Task: Add Attachment from Google Drive to Card Card0000000387 in Board Board0000000097 in Workspace WS0000000033 in Trello. Add Cover Orange to Card Card0000000387 in Board Board0000000097 in Workspace WS0000000033 in Trello. Add "Add Label …" with "Title" Title0000000387 to Button Button0000000387 to Card Card0000000387 in Board Board0000000097 in Workspace WS0000000033 in Trello. Add Description DS0000000387 to Card Card0000000387 in Board Board0000000097 in Workspace WS0000000033 in Trello. Add Comment CM0000000387 to Card Card0000000387 in Board Board0000000097 in Workspace WS0000000033 in Trello
Action: Mouse moved to (330, 425)
Screenshot: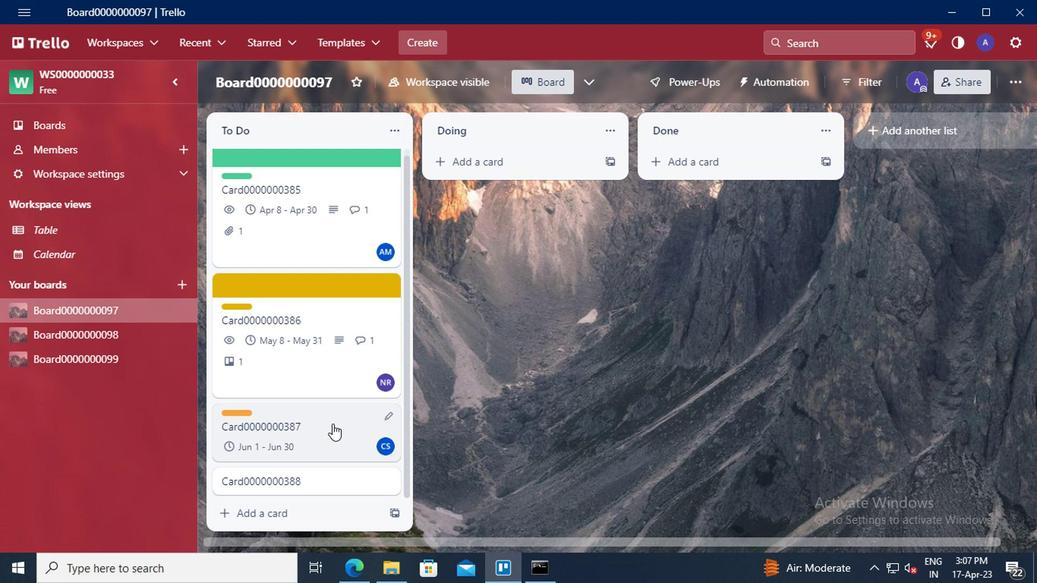 
Action: Mouse pressed left at (330, 425)
Screenshot: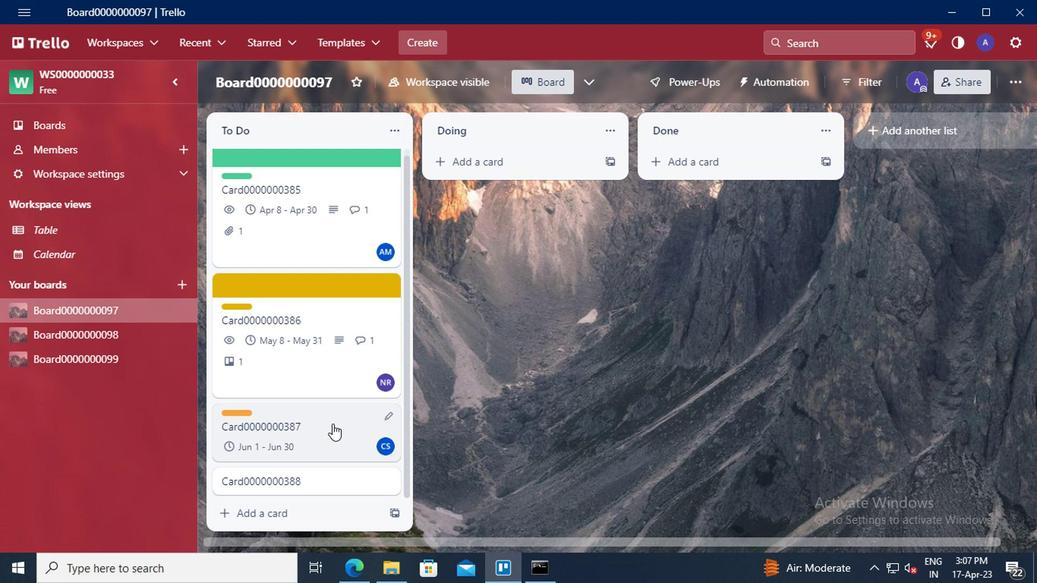 
Action: Mouse moved to (702, 265)
Screenshot: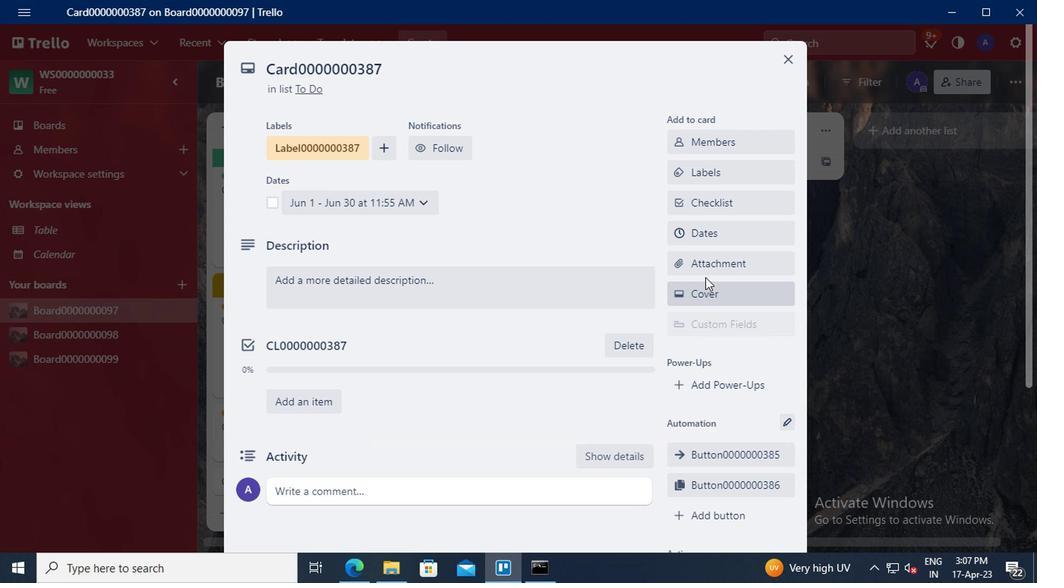 
Action: Mouse pressed left at (702, 265)
Screenshot: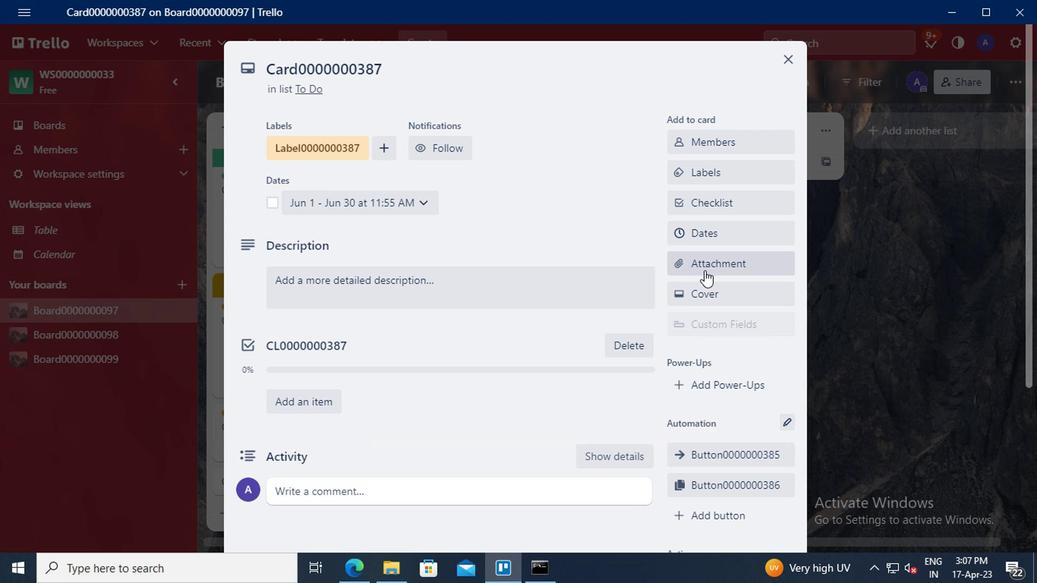 
Action: Mouse moved to (699, 181)
Screenshot: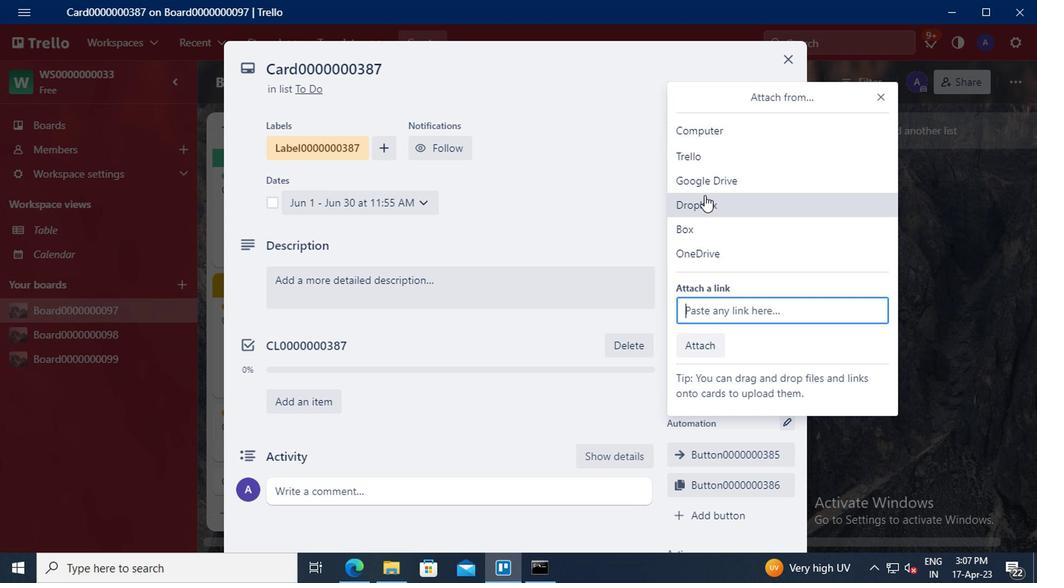 
Action: Mouse pressed left at (699, 181)
Screenshot: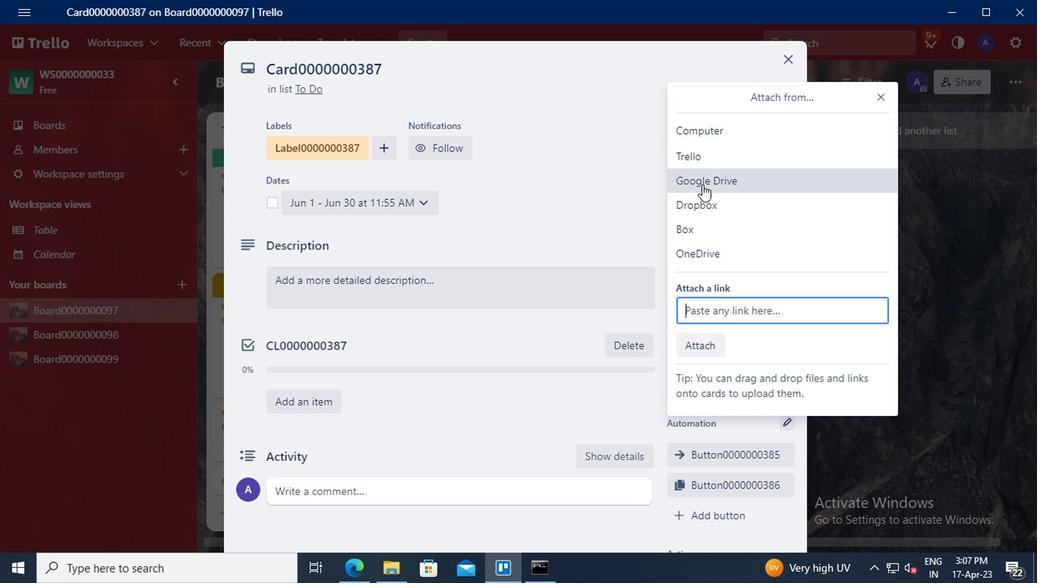 
Action: Mouse moved to (224, 255)
Screenshot: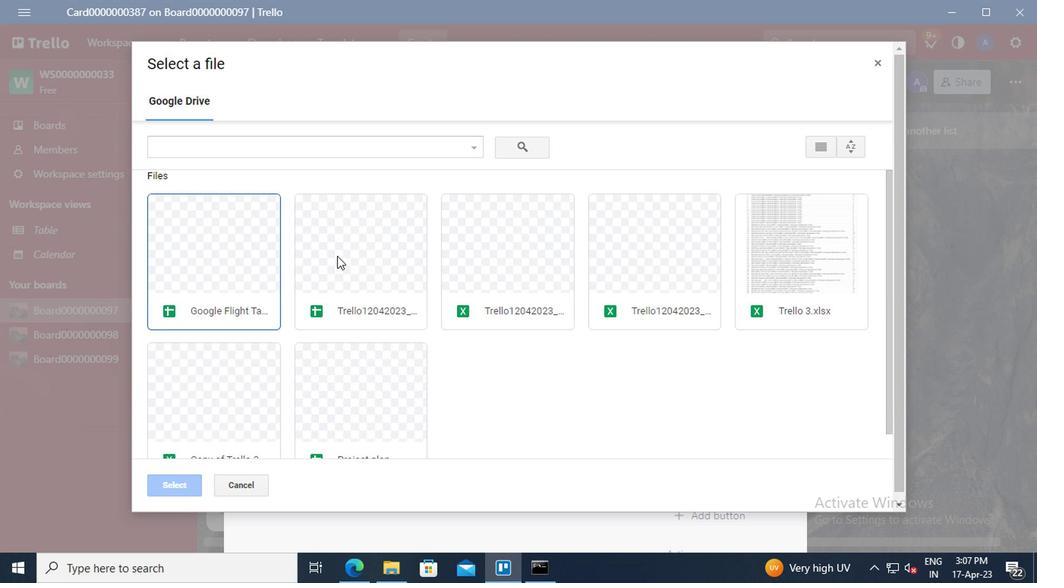 
Action: Mouse pressed left at (224, 255)
Screenshot: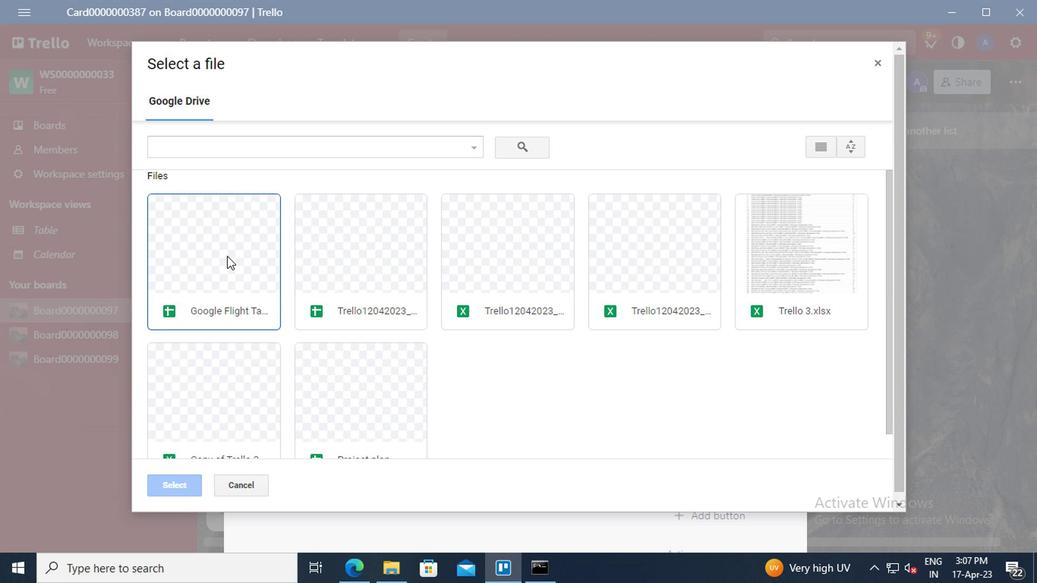 
Action: Mouse moved to (186, 484)
Screenshot: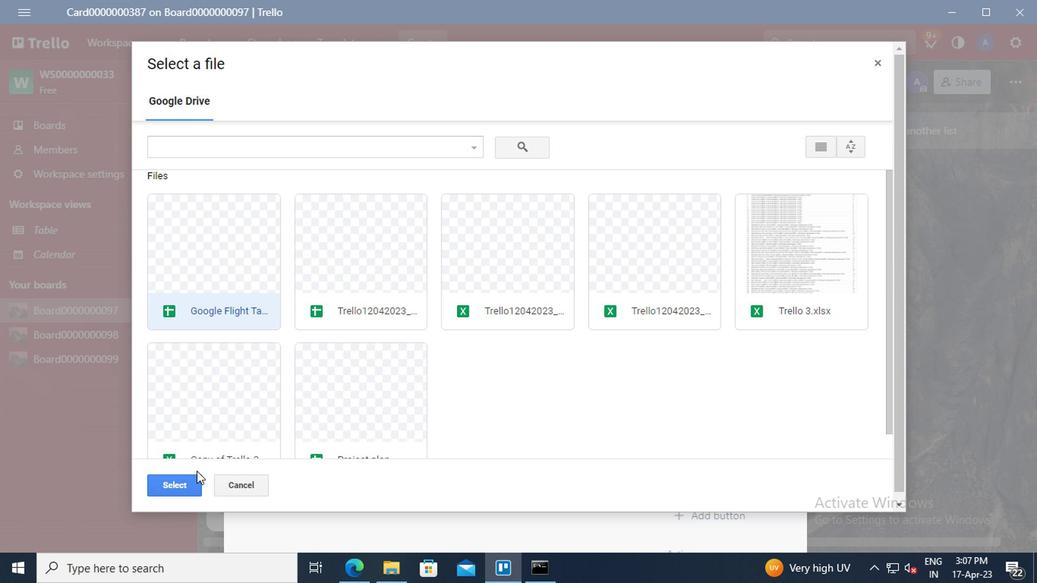 
Action: Mouse pressed left at (186, 484)
Screenshot: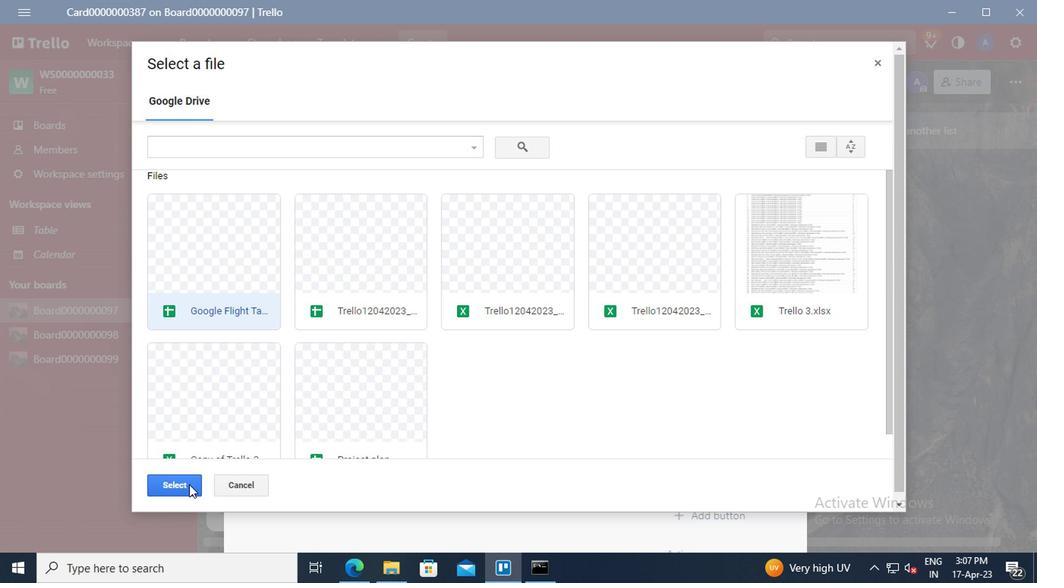 
Action: Mouse moved to (693, 295)
Screenshot: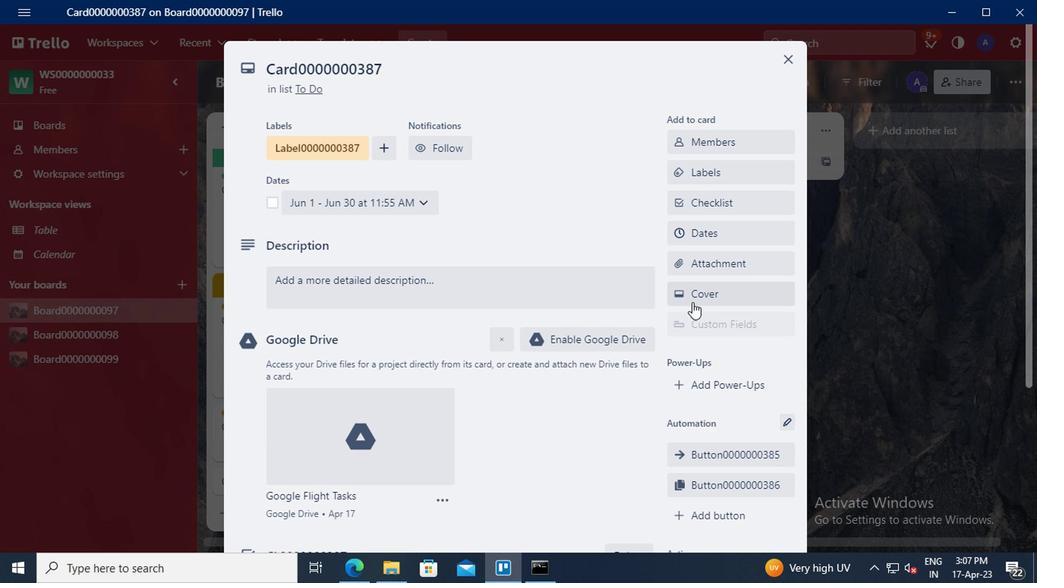
Action: Mouse pressed left at (693, 295)
Screenshot: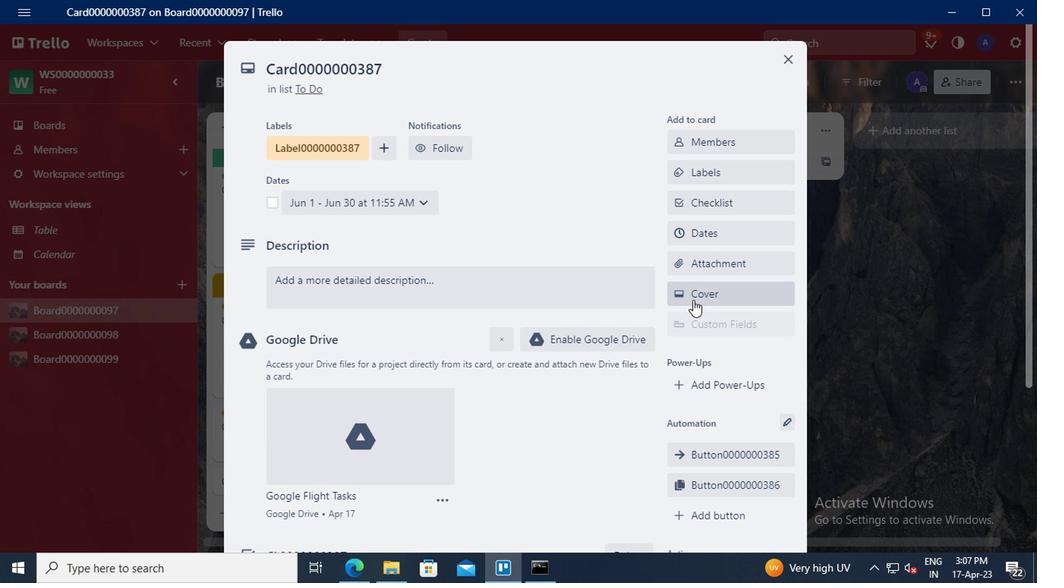 
Action: Mouse moved to (778, 250)
Screenshot: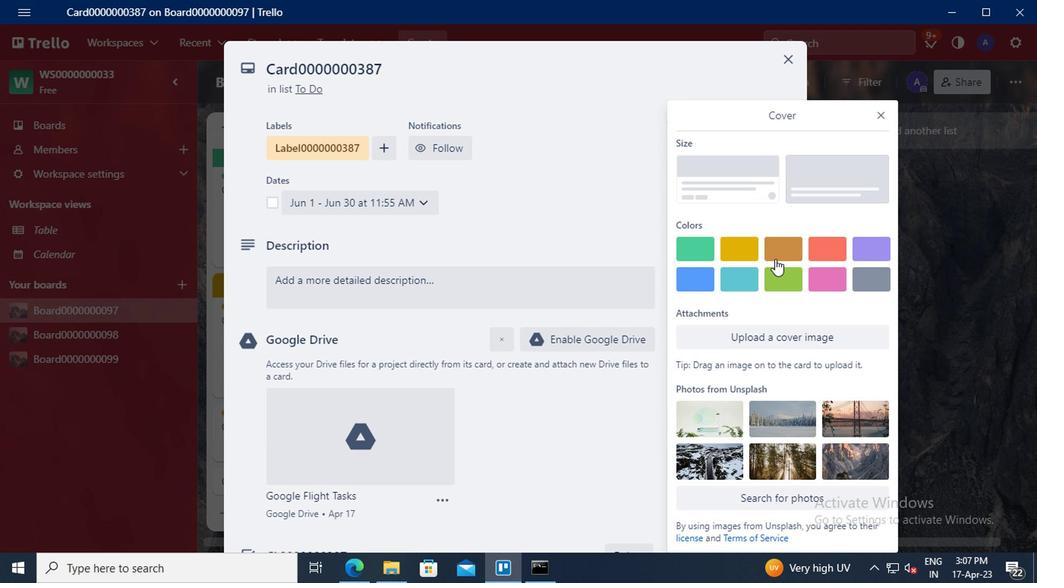 
Action: Mouse pressed left at (778, 250)
Screenshot: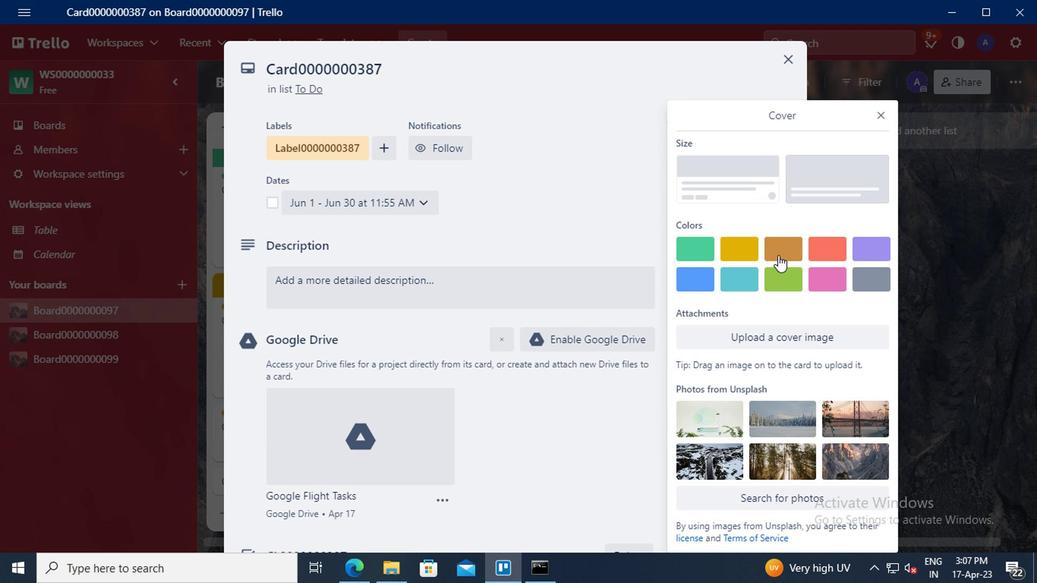 
Action: Mouse moved to (880, 82)
Screenshot: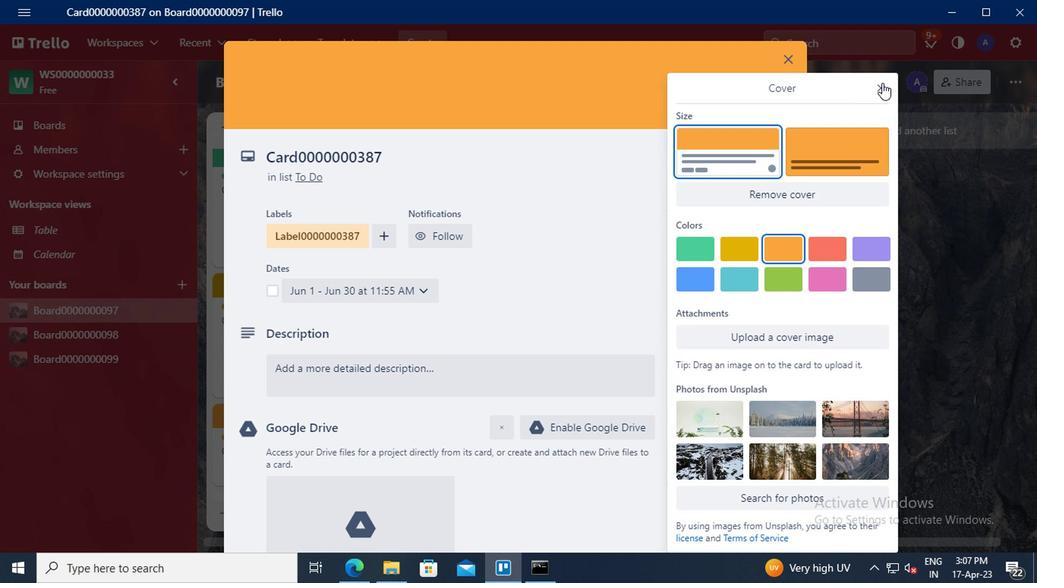 
Action: Mouse pressed left at (880, 82)
Screenshot: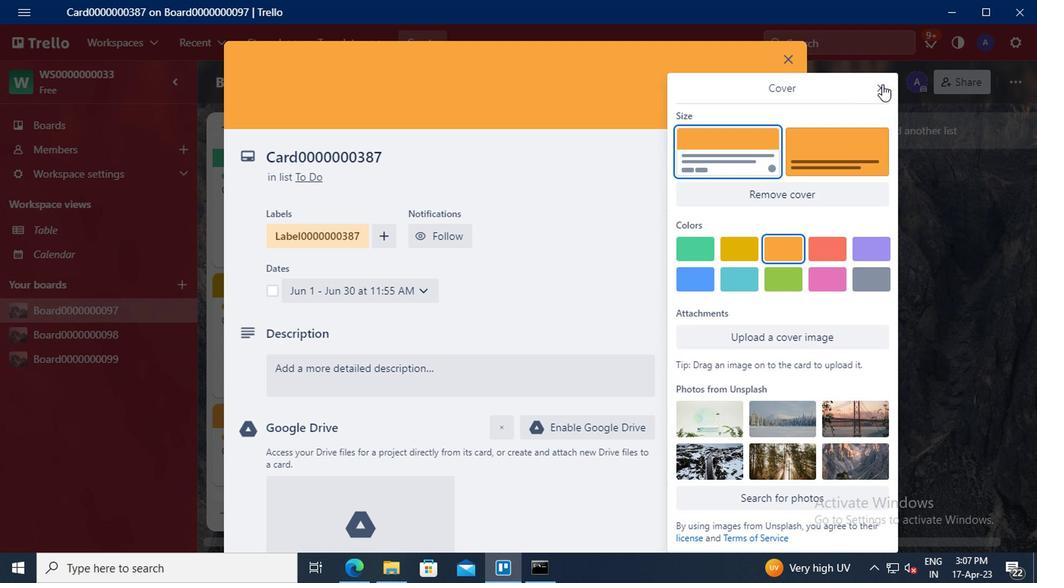 
Action: Mouse moved to (723, 252)
Screenshot: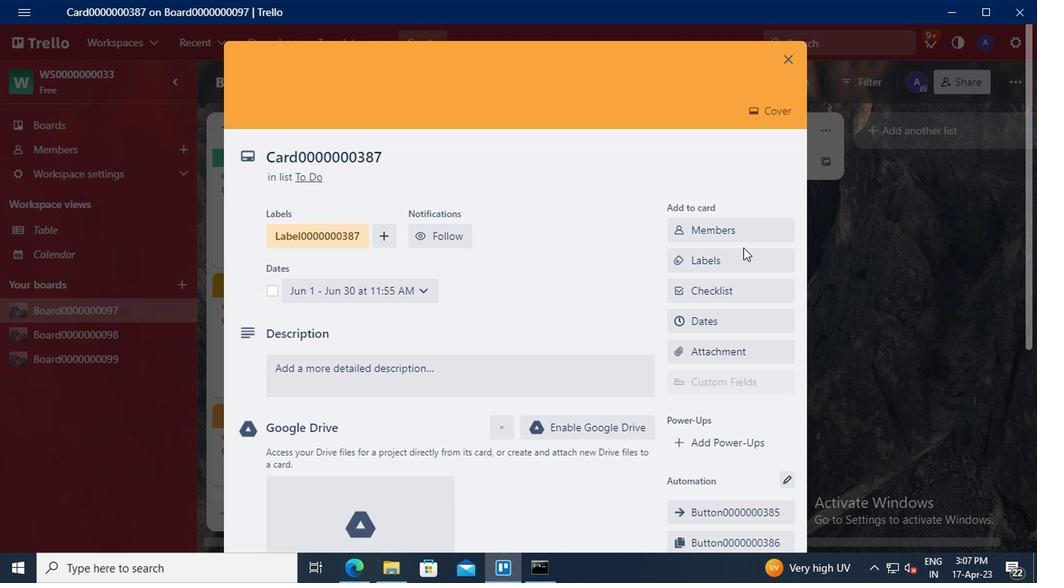 
Action: Mouse scrolled (723, 251) with delta (0, -1)
Screenshot: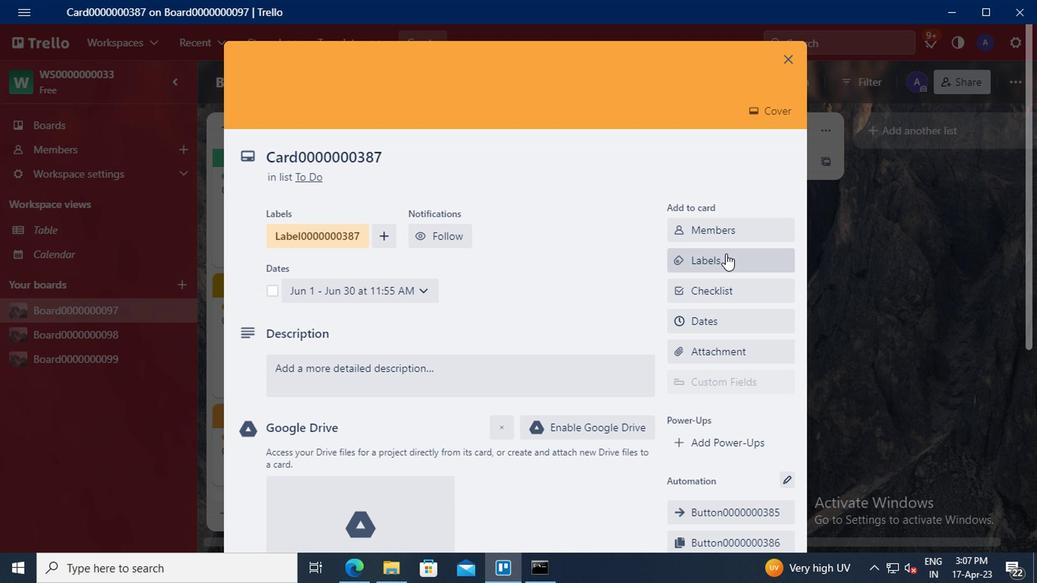 
Action: Mouse scrolled (723, 251) with delta (0, -1)
Screenshot: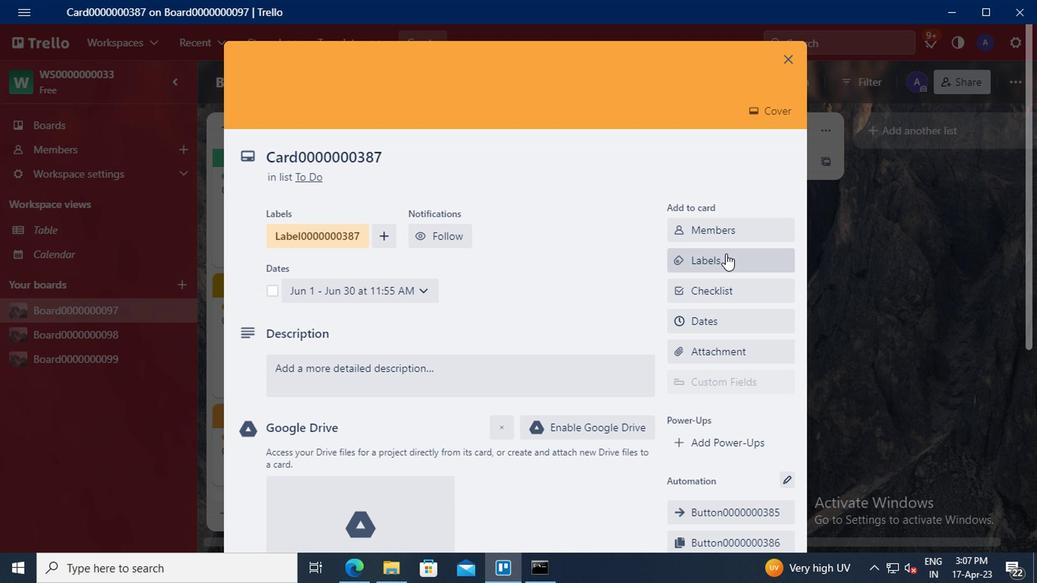 
Action: Mouse scrolled (723, 251) with delta (0, -1)
Screenshot: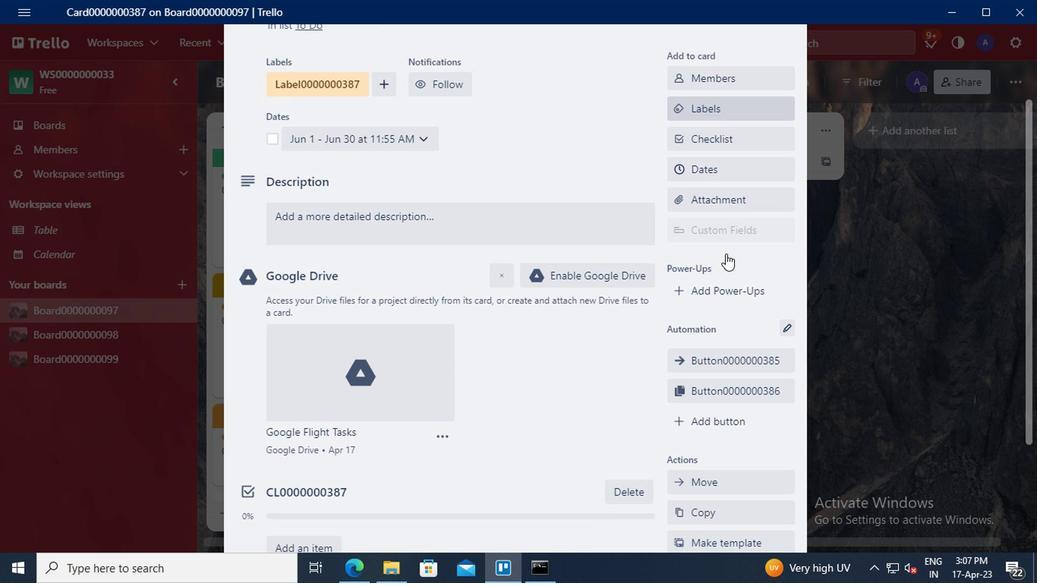 
Action: Mouse moved to (730, 338)
Screenshot: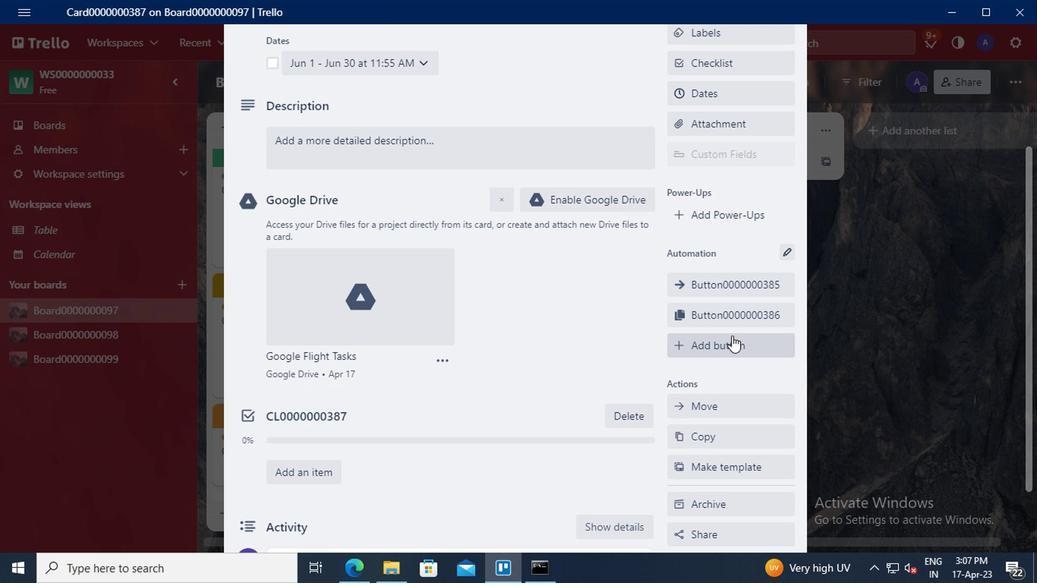 
Action: Mouse pressed left at (730, 338)
Screenshot: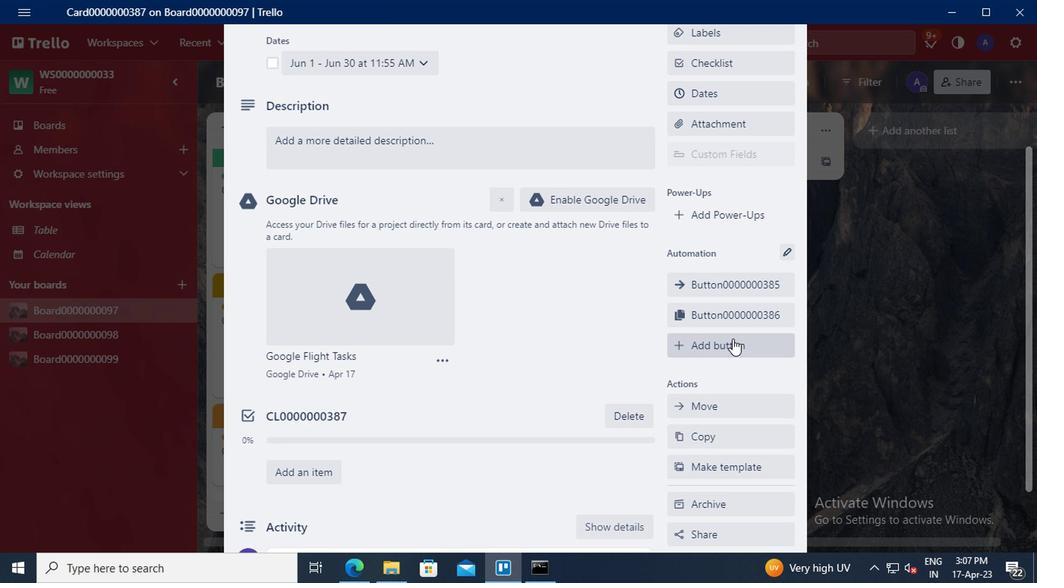 
Action: Mouse moved to (721, 199)
Screenshot: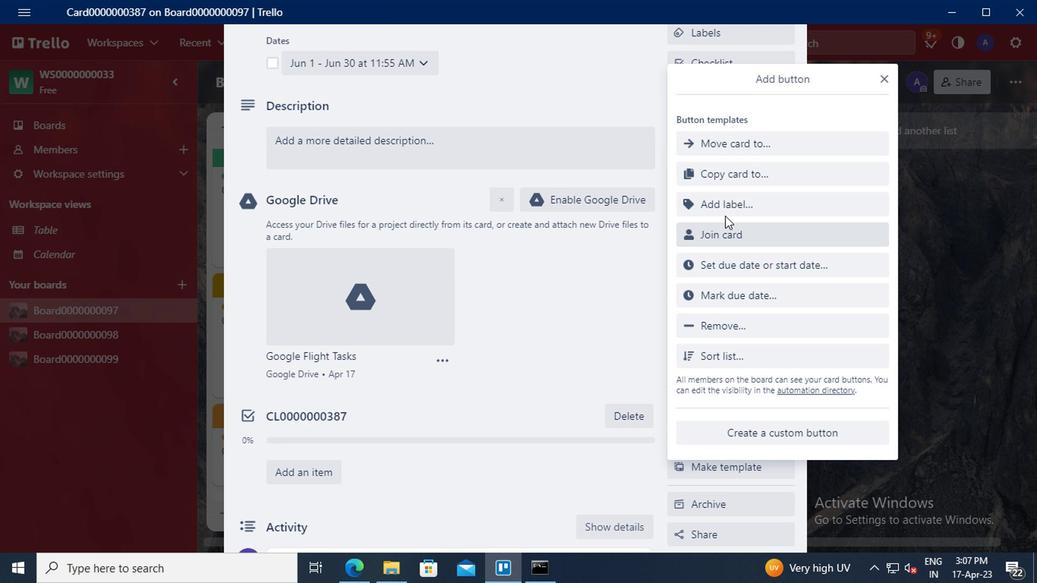 
Action: Mouse pressed left at (721, 199)
Screenshot: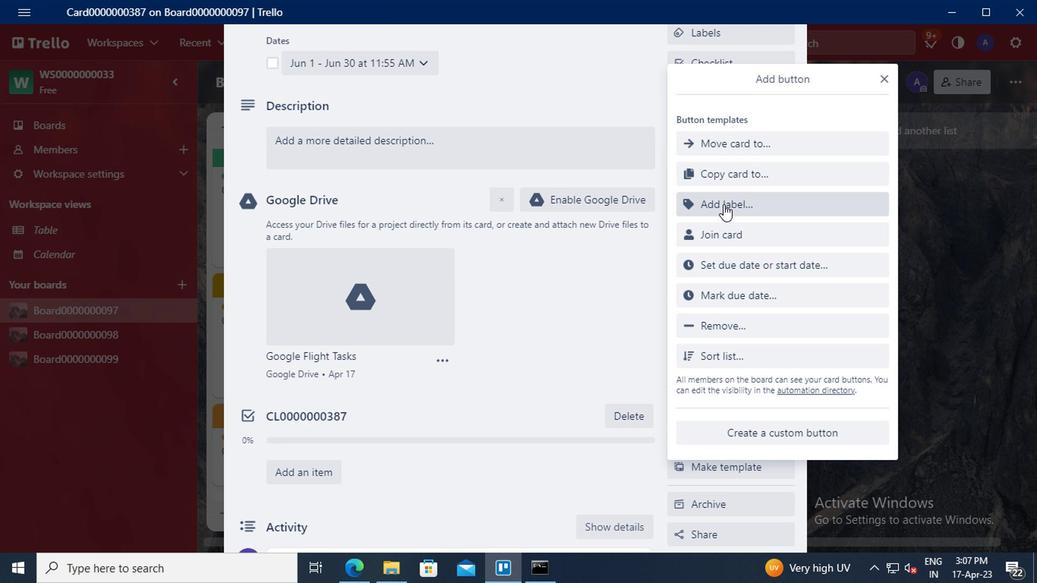 
Action: Mouse moved to (729, 142)
Screenshot: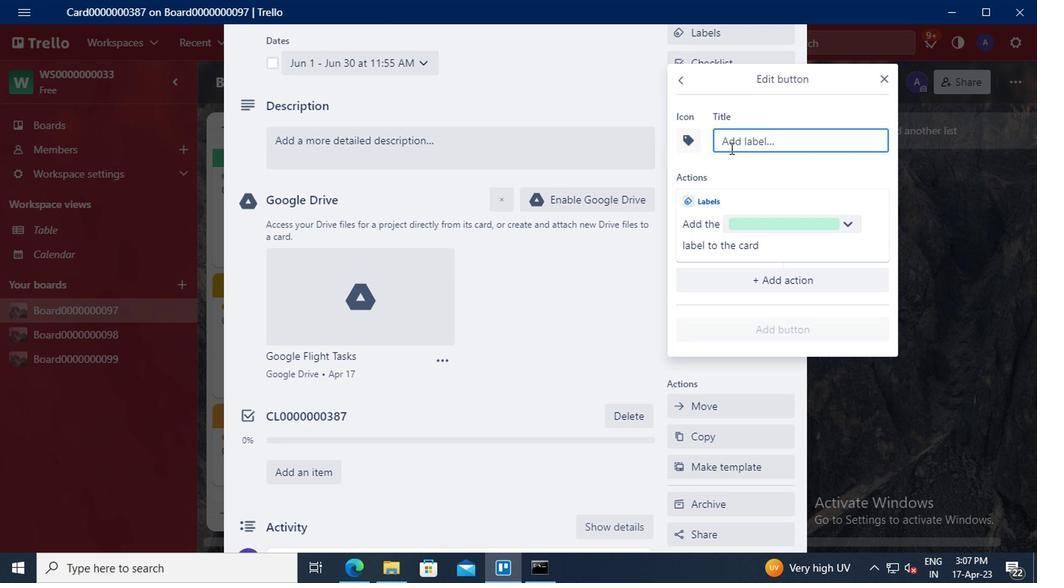 
Action: Mouse pressed left at (729, 142)
Screenshot: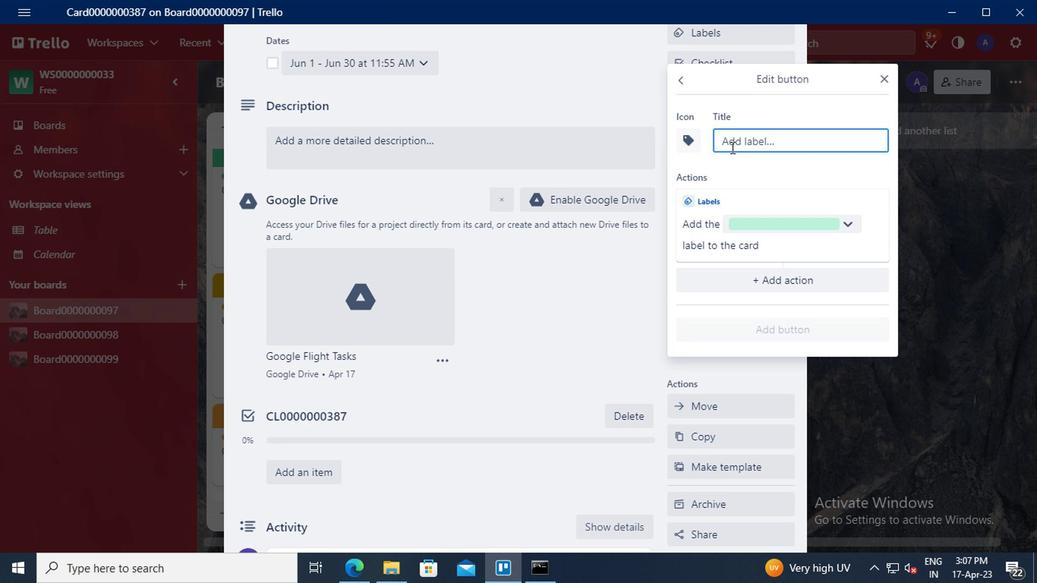 
Action: Key pressed <Key.shift>TITLE0000000387
Screenshot: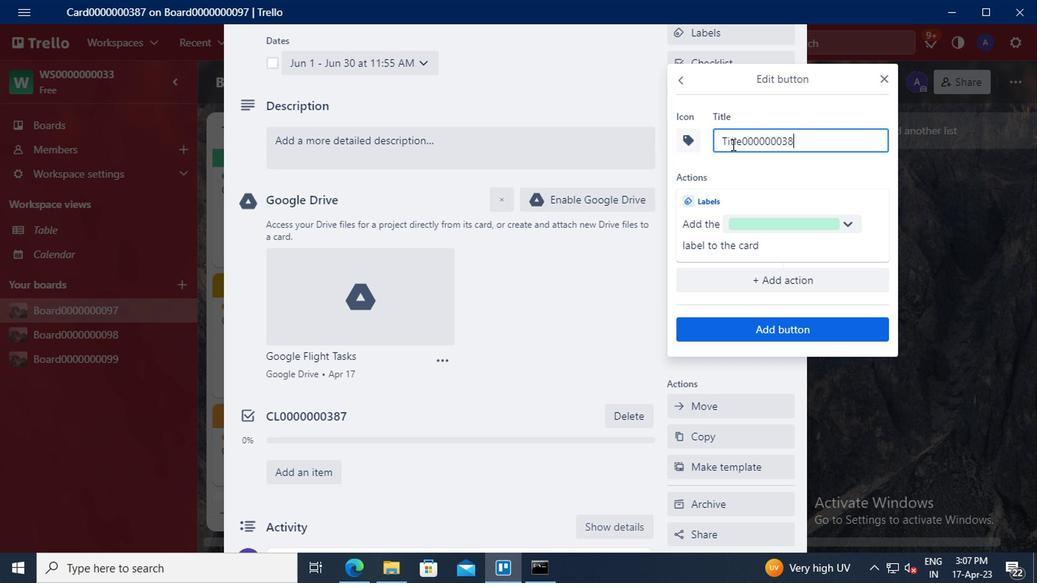 
Action: Mouse moved to (748, 329)
Screenshot: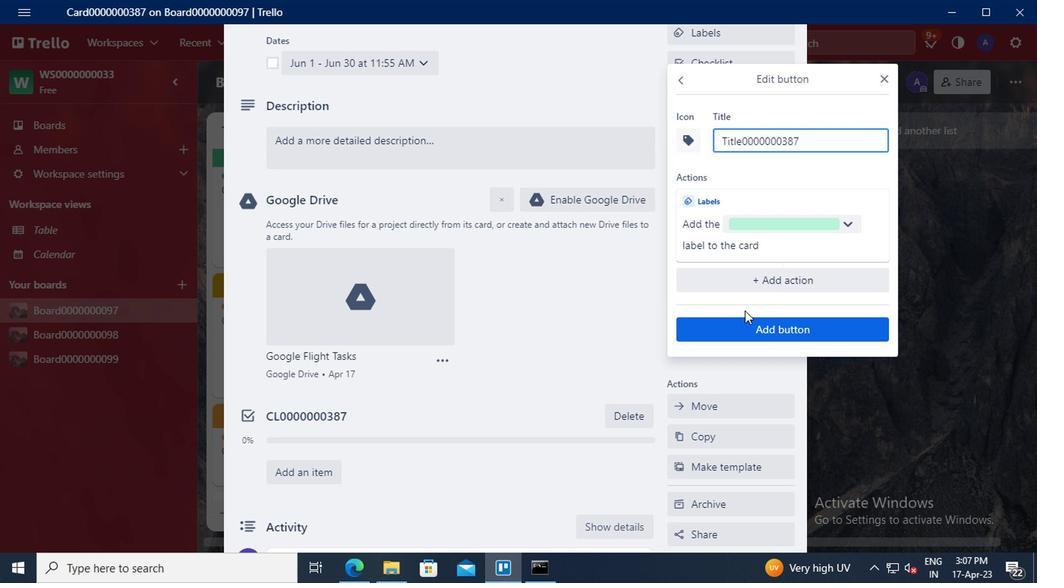 
Action: Mouse pressed left at (748, 329)
Screenshot: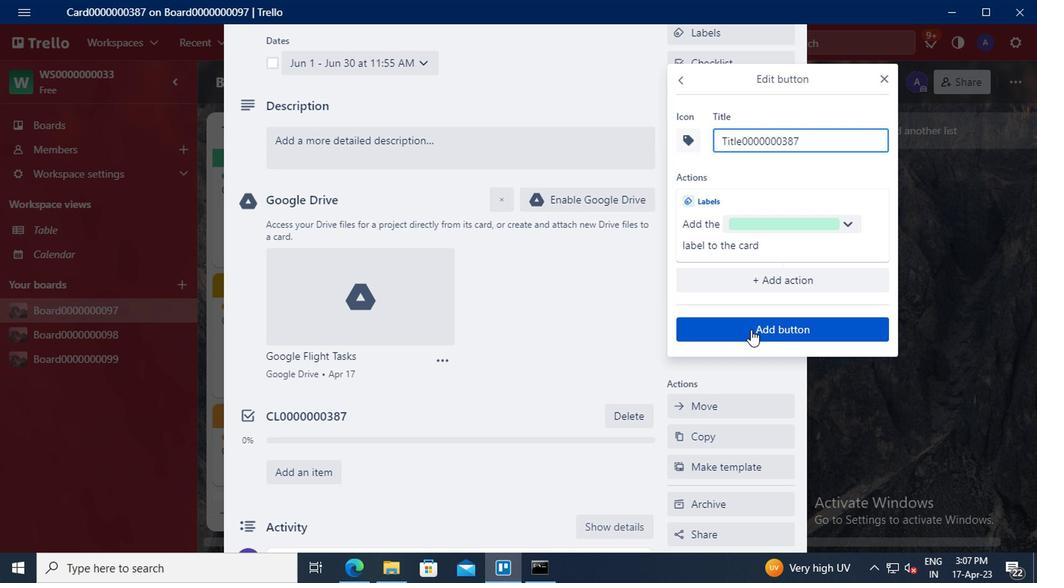 
Action: Mouse moved to (399, 360)
Screenshot: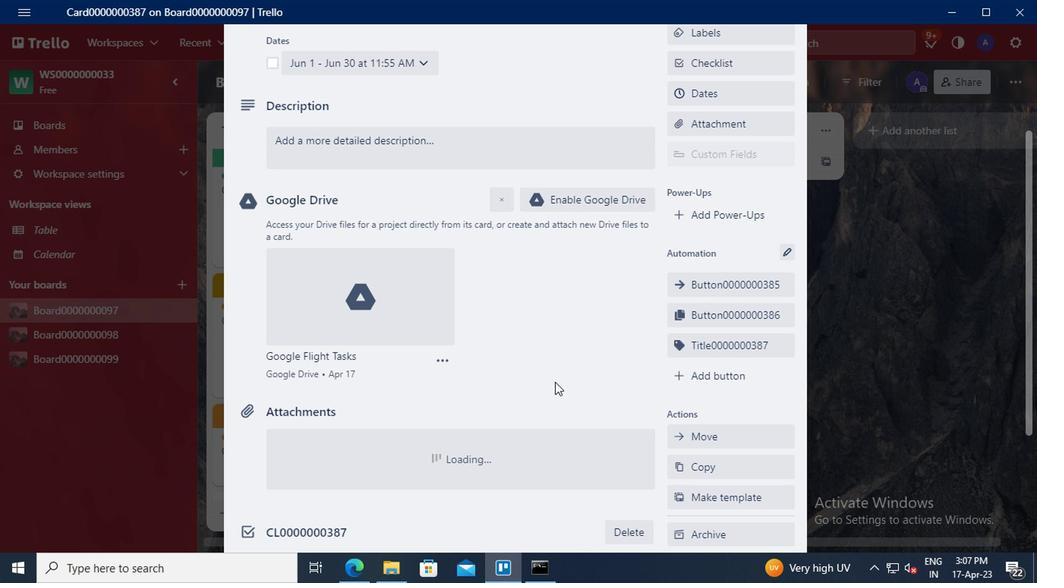 
Action: Mouse scrolled (399, 361) with delta (0, 0)
Screenshot: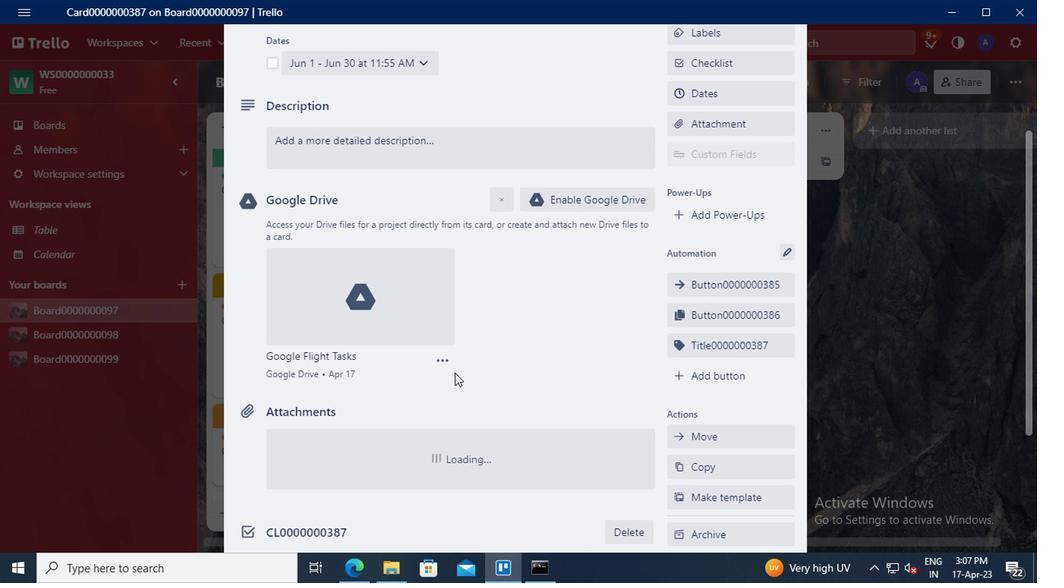 
Action: Mouse moved to (348, 227)
Screenshot: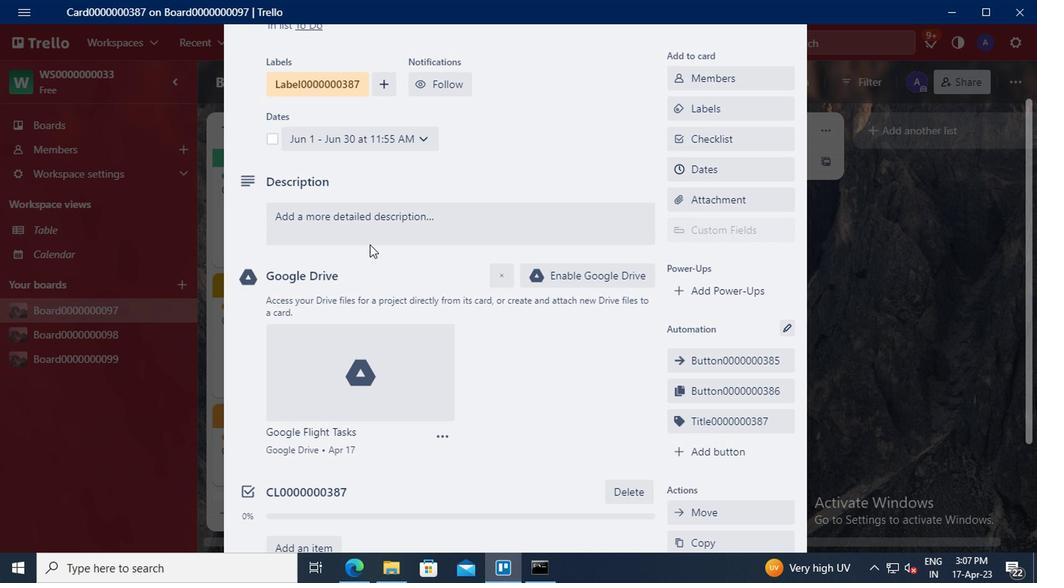 
Action: Mouse pressed left at (348, 227)
Screenshot: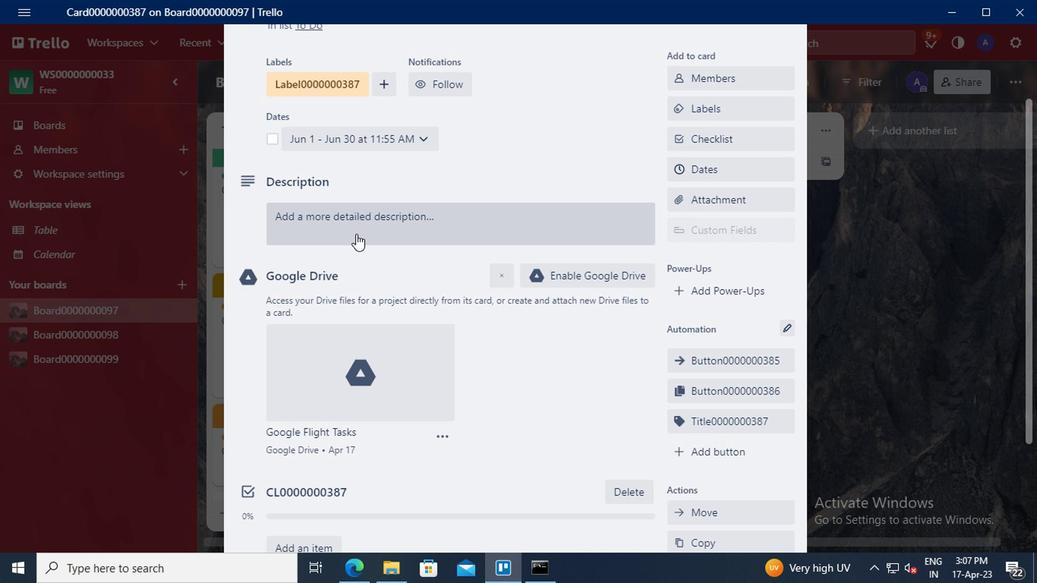 
Action: Mouse moved to (323, 264)
Screenshot: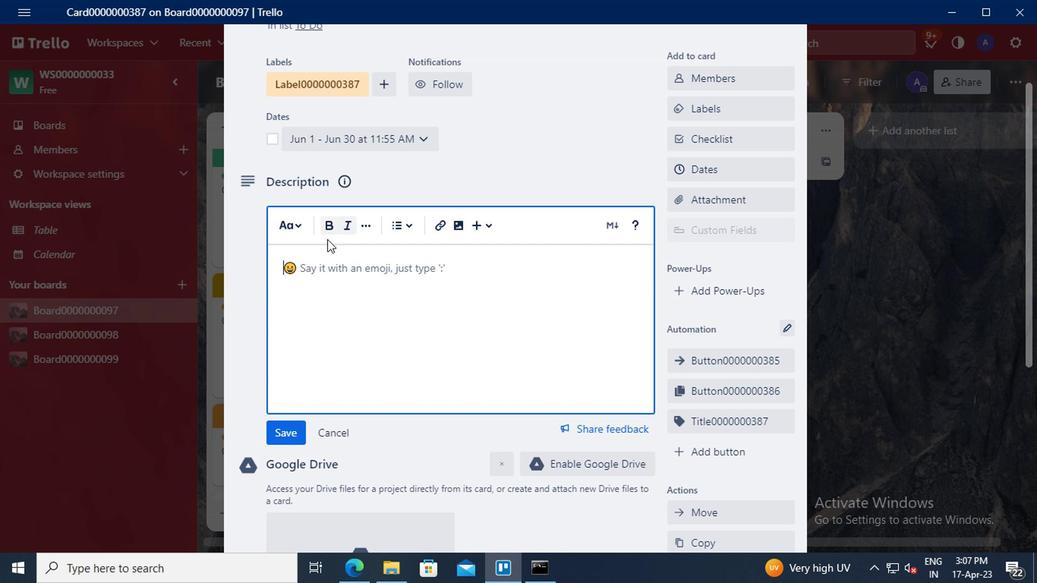 
Action: Mouse pressed left at (323, 264)
Screenshot: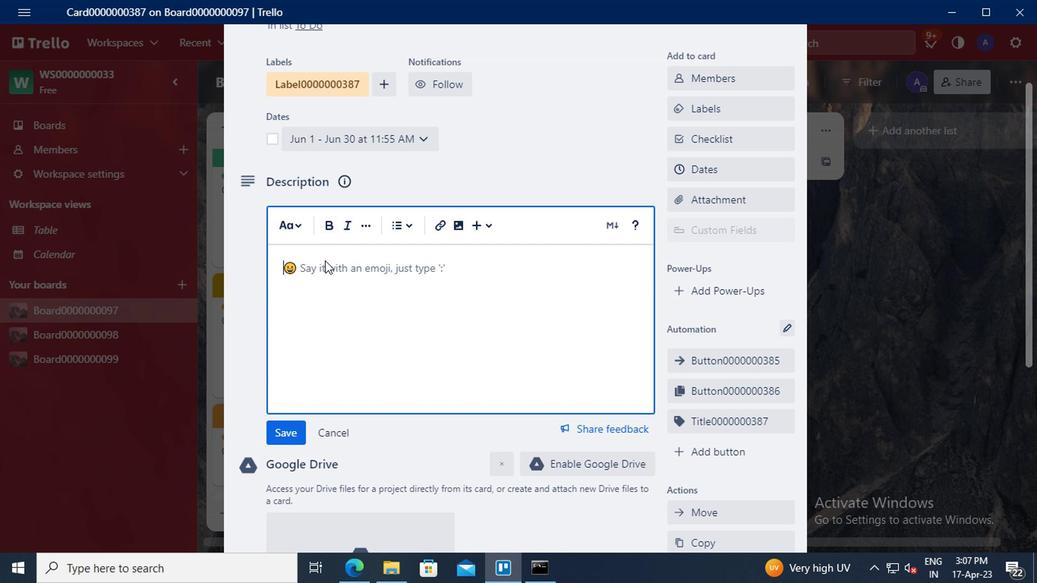 
Action: Key pressed <Key.shift>DS0000000387
Screenshot: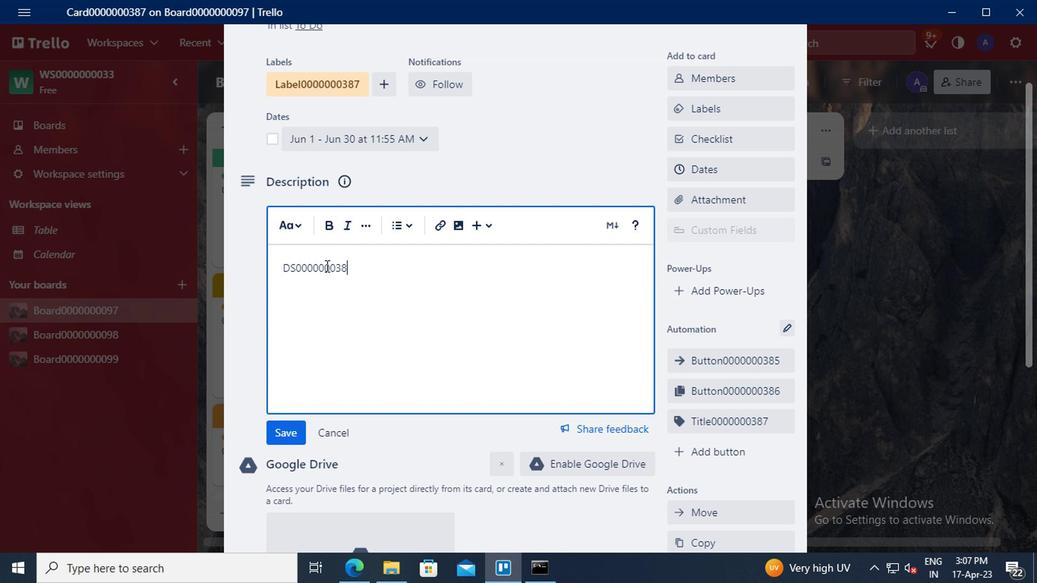 
Action: Mouse moved to (285, 427)
Screenshot: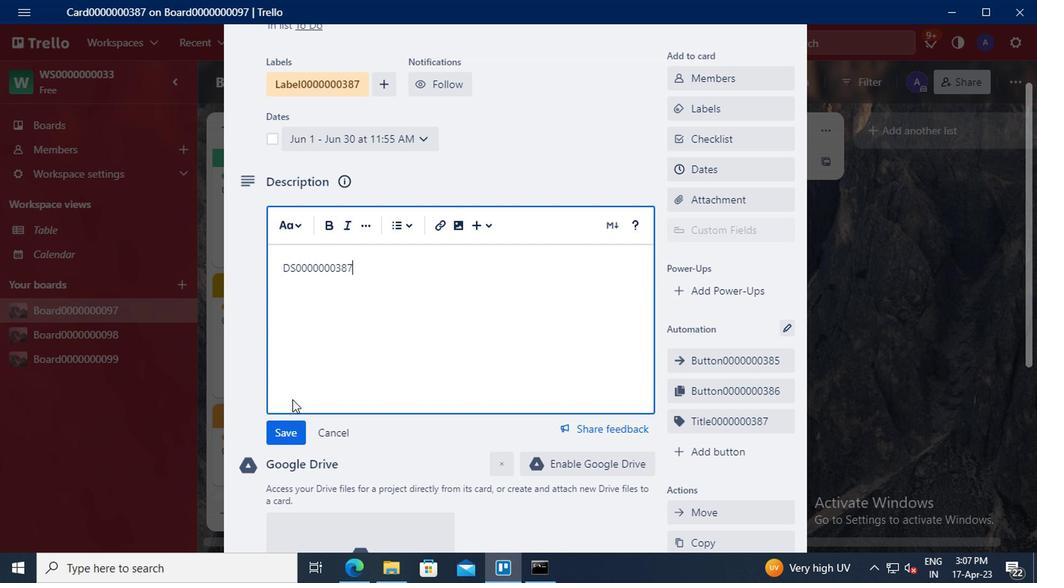
Action: Mouse pressed left at (285, 427)
Screenshot: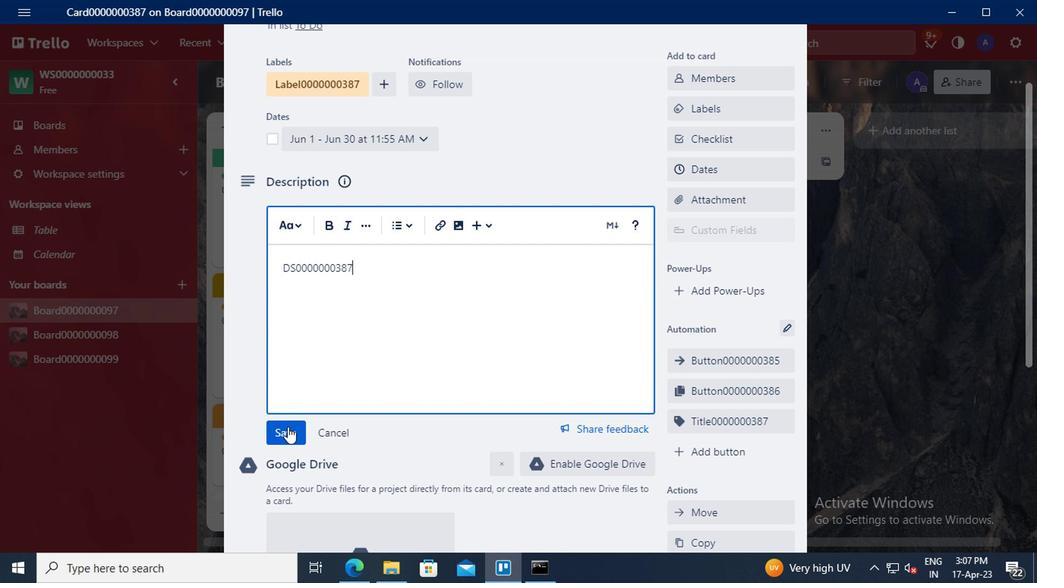 
Action: Mouse moved to (285, 428)
Screenshot: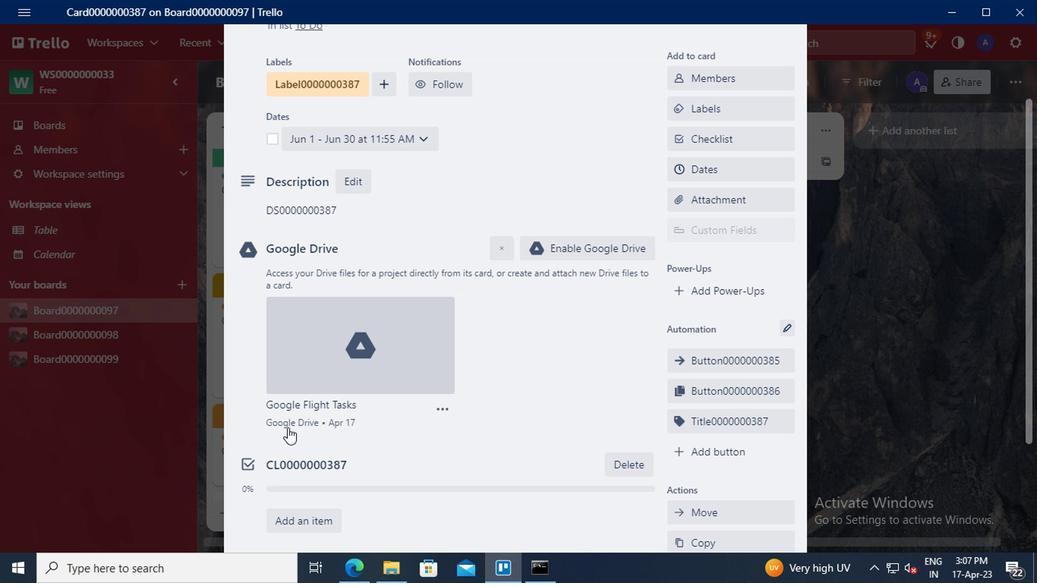 
Action: Mouse scrolled (285, 427) with delta (0, 0)
Screenshot: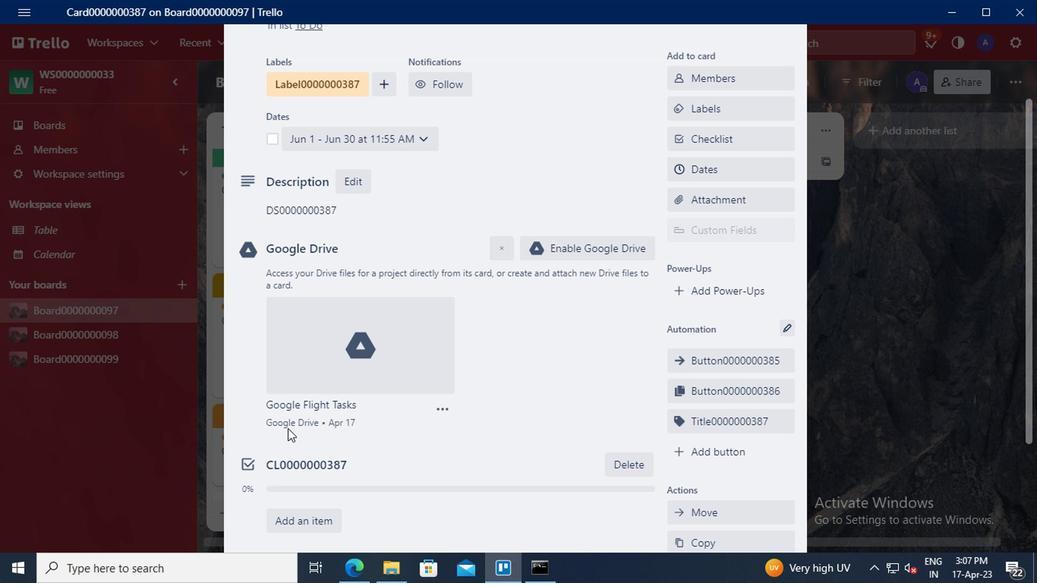 
Action: Mouse scrolled (285, 427) with delta (0, 0)
Screenshot: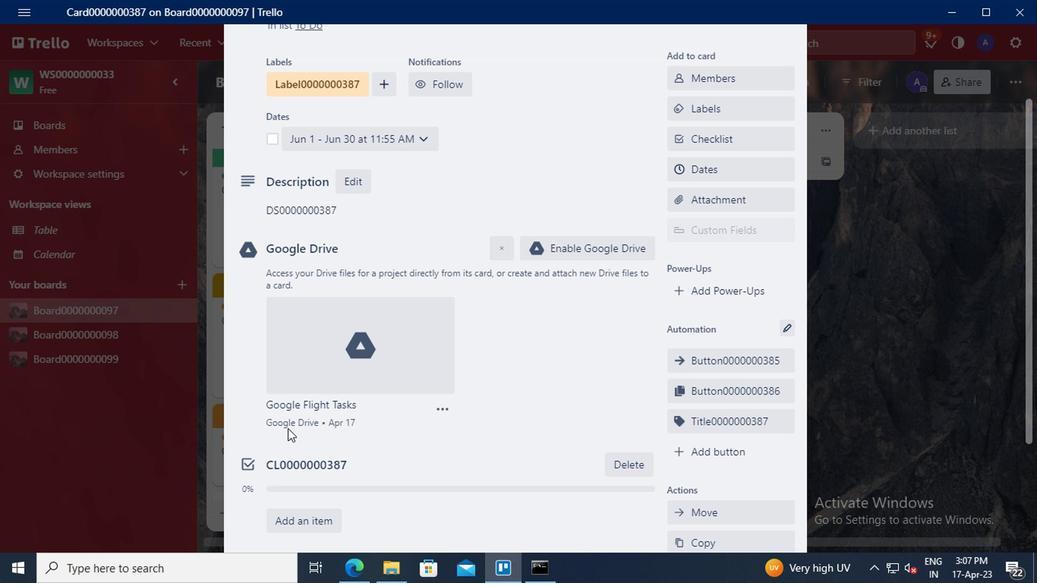 
Action: Mouse moved to (304, 455)
Screenshot: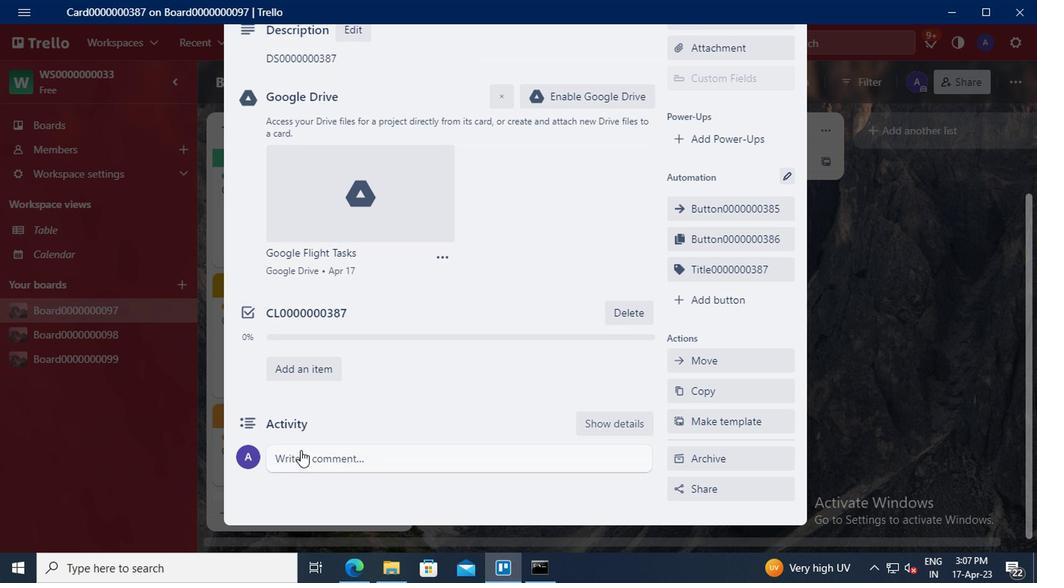 
Action: Mouse pressed left at (304, 455)
Screenshot: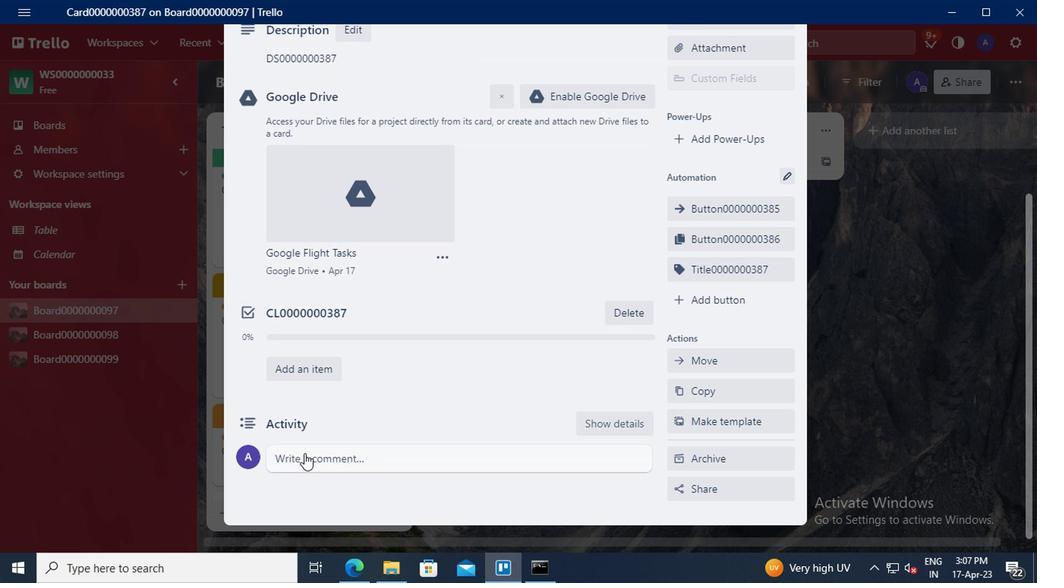 
Action: Key pressed <Key.shift>CM0000000387
Screenshot: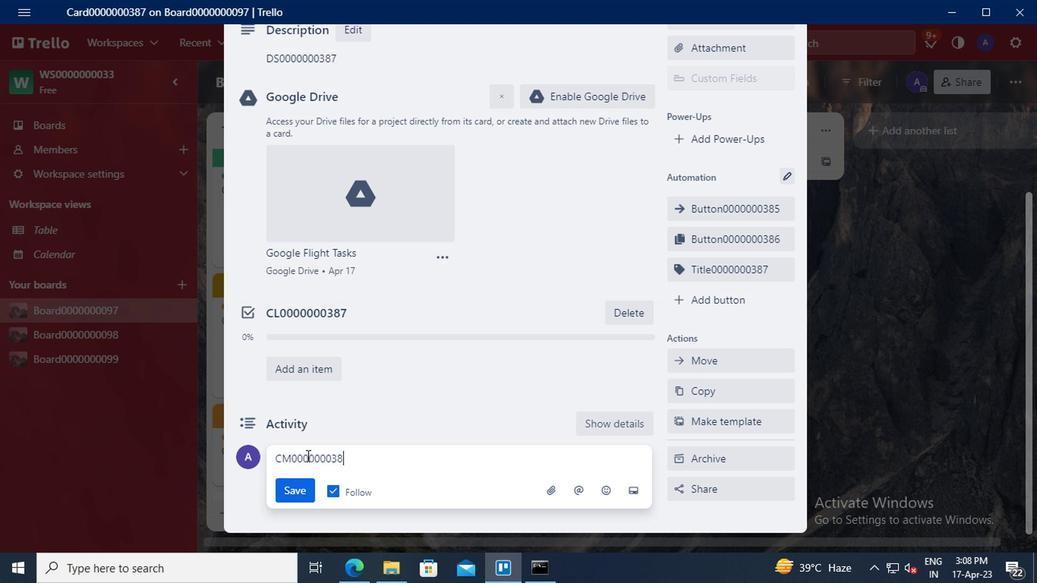 
Action: Mouse moved to (295, 492)
Screenshot: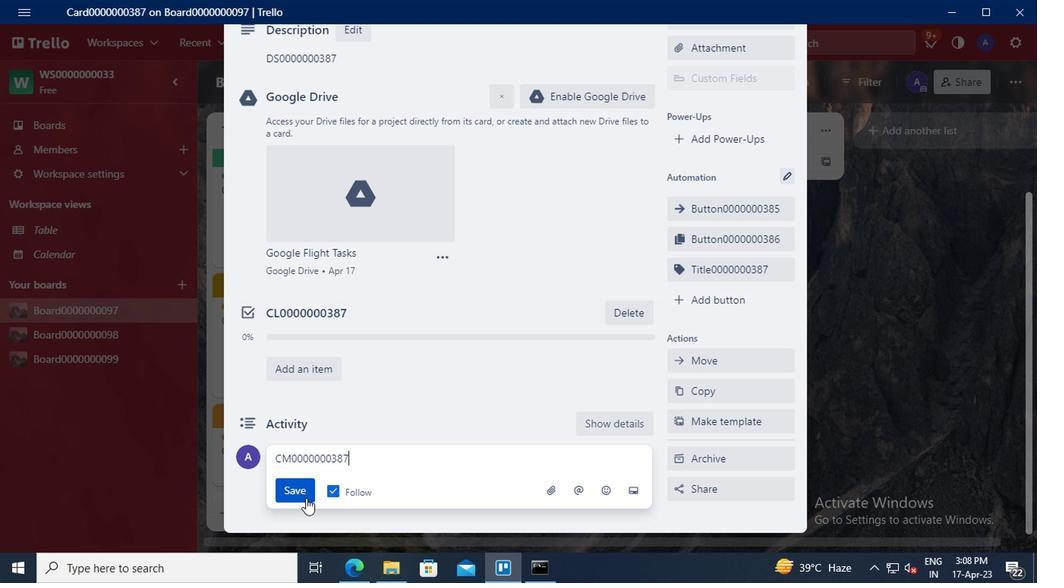
Action: Mouse pressed left at (295, 492)
Screenshot: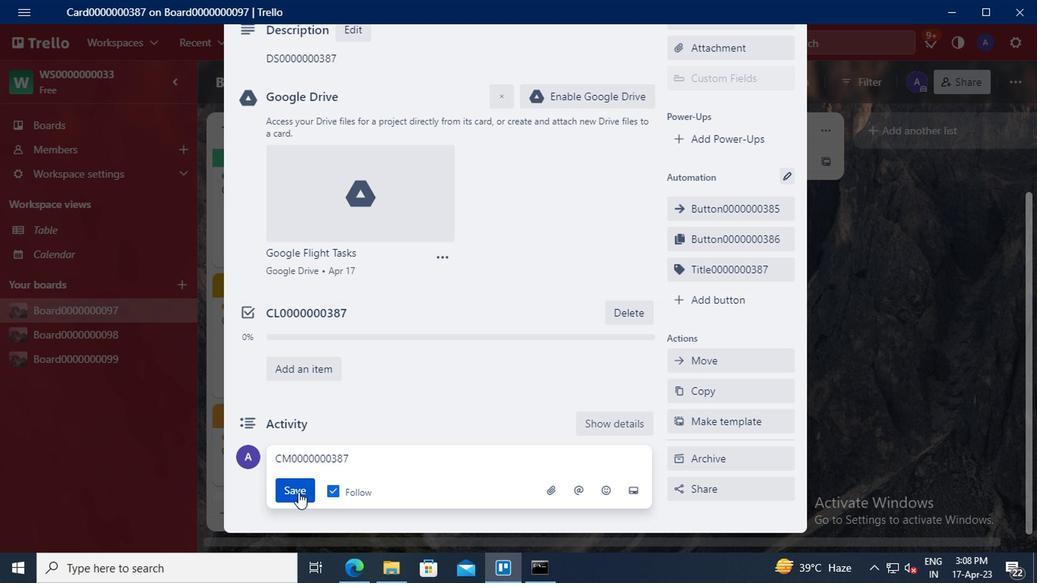 
